 Task: Enable the option to exclude 55+ communities.
Action: Mouse moved to (335, 261)
Screenshot: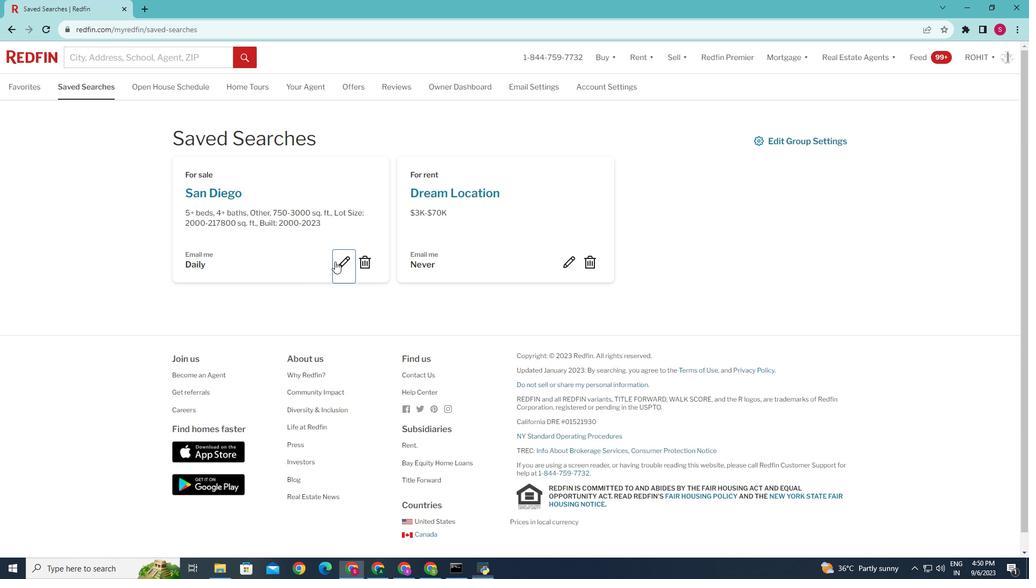 
Action: Mouse pressed left at (335, 261)
Screenshot: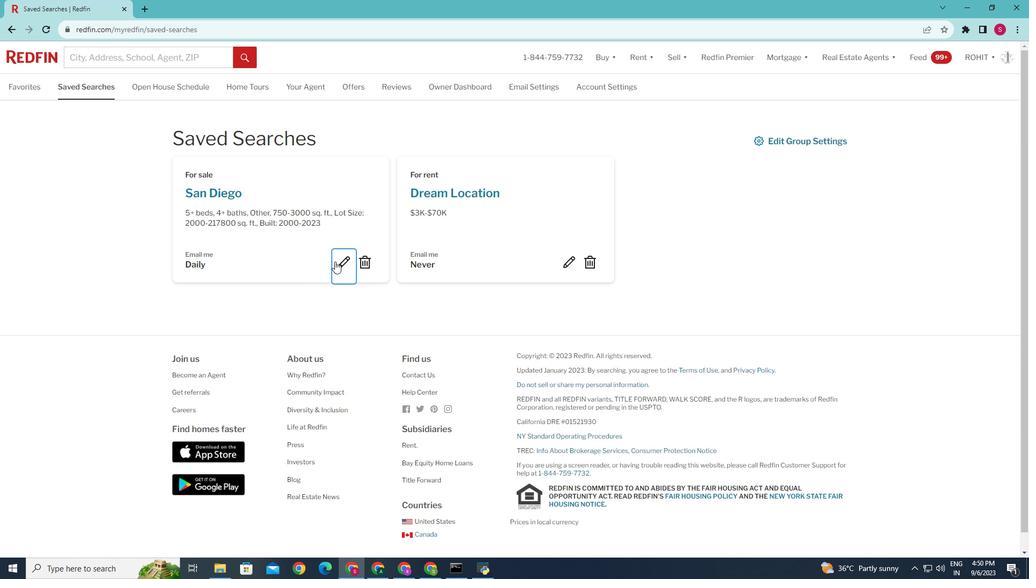 
Action: Mouse moved to (462, 310)
Screenshot: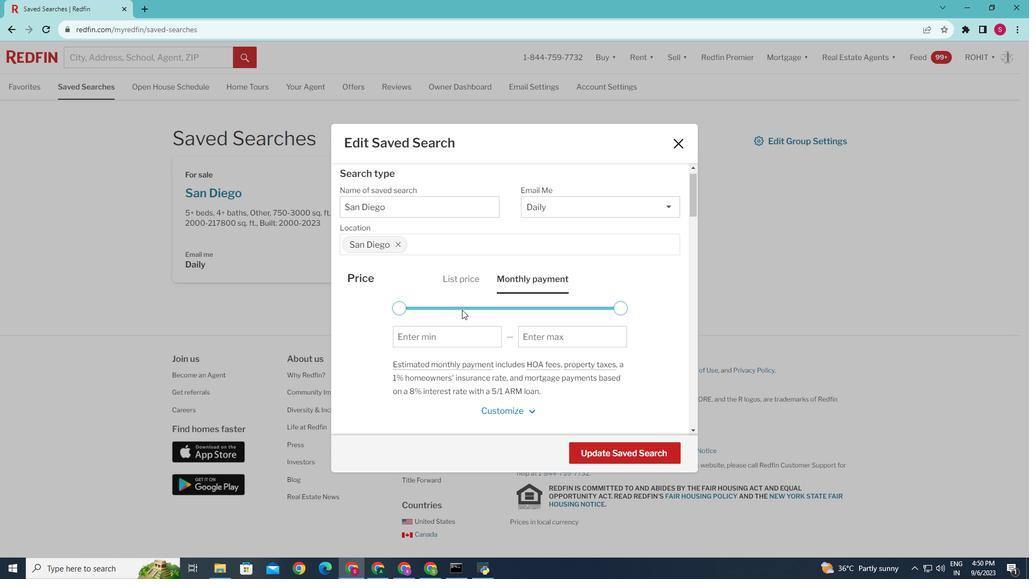 
Action: Mouse scrolled (462, 309) with delta (0, 0)
Screenshot: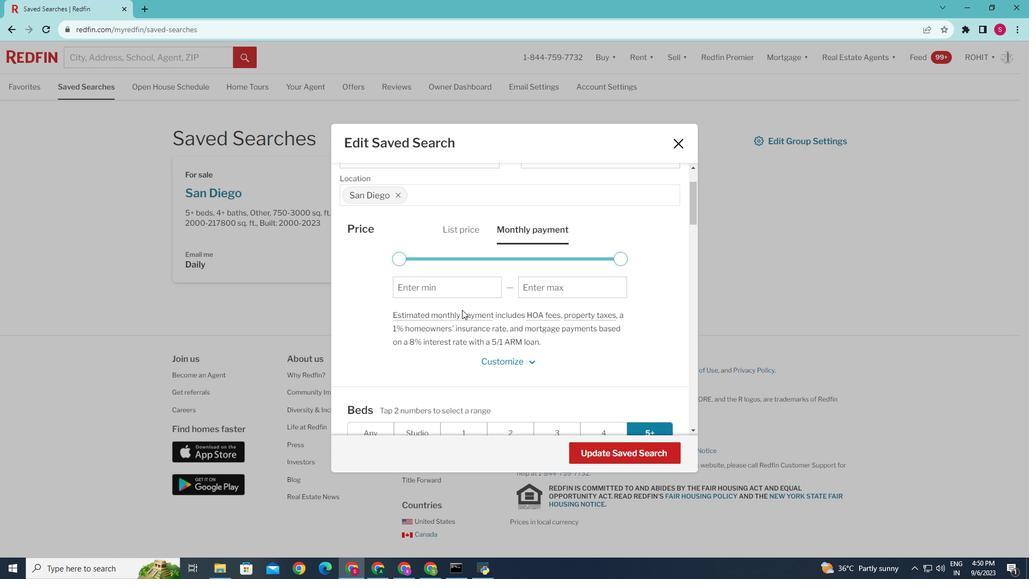 
Action: Mouse scrolled (462, 309) with delta (0, 0)
Screenshot: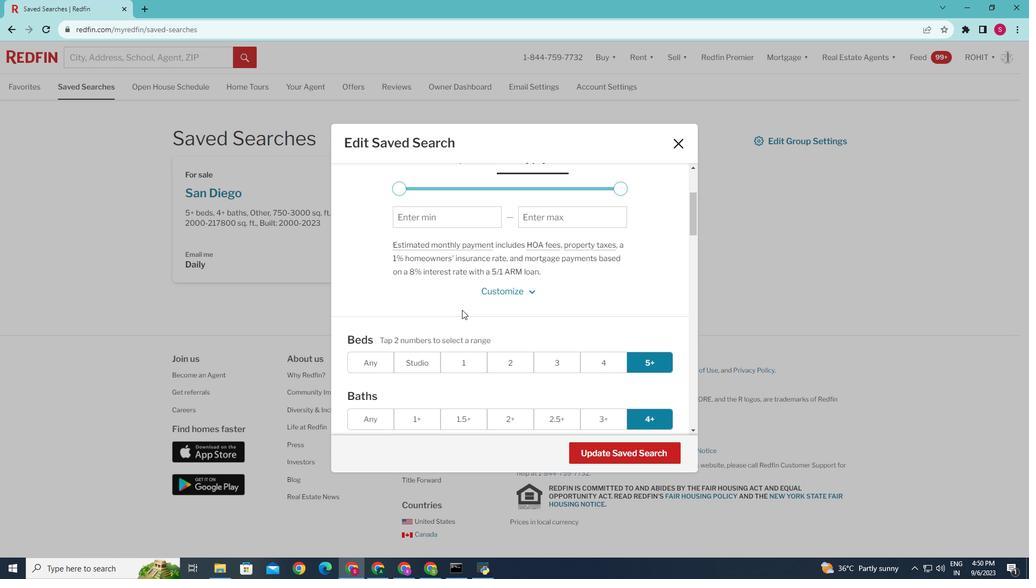 
Action: Mouse scrolled (462, 309) with delta (0, 0)
Screenshot: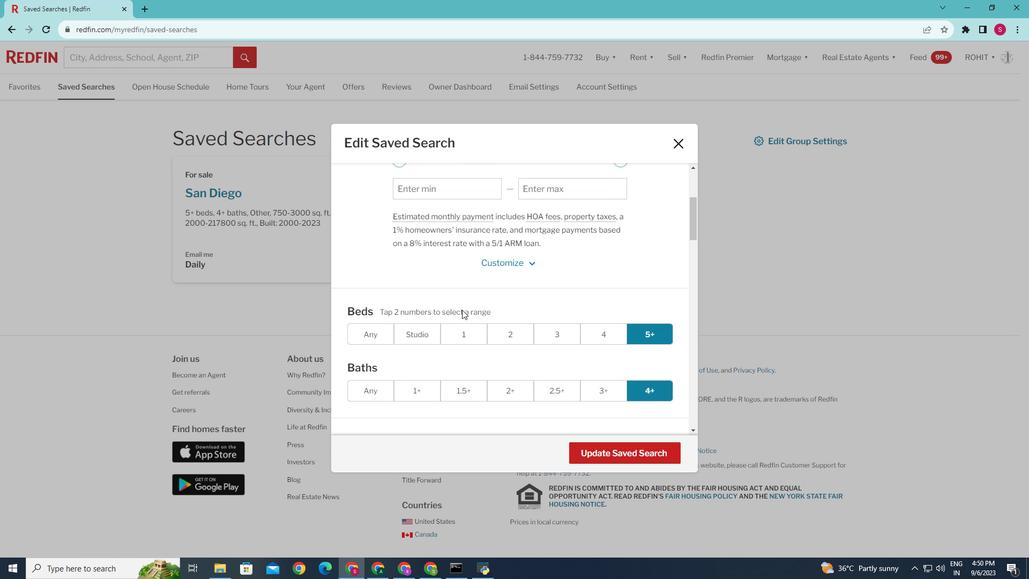 
Action: Mouse scrolled (462, 309) with delta (0, 0)
Screenshot: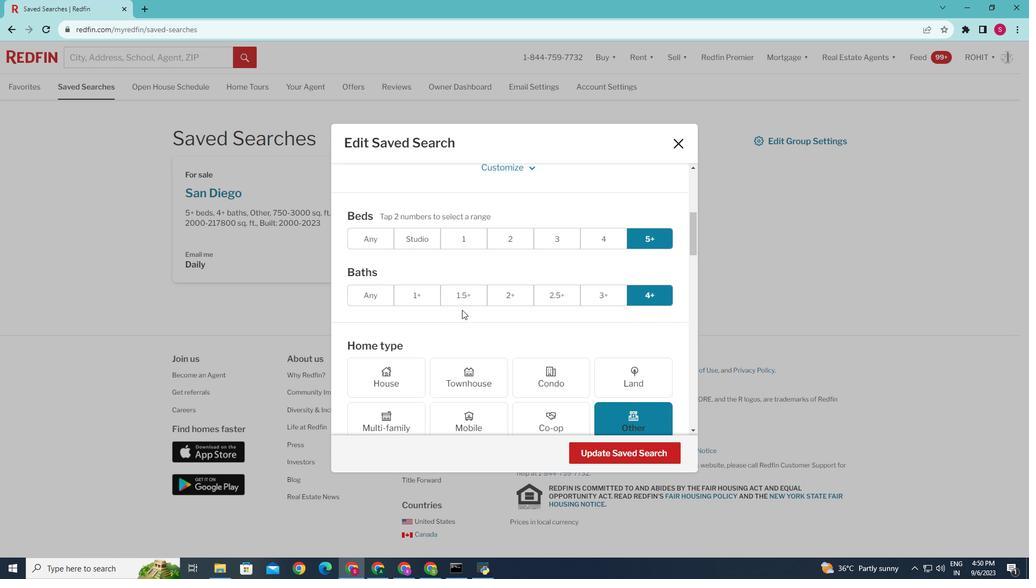 
Action: Mouse scrolled (462, 309) with delta (0, 0)
Screenshot: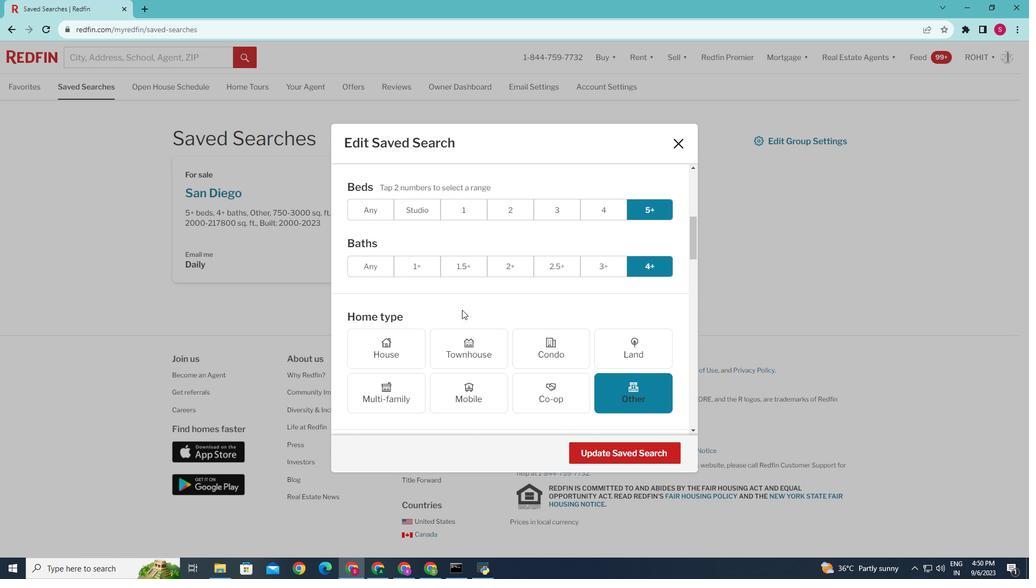 
Action: Mouse scrolled (462, 309) with delta (0, 0)
Screenshot: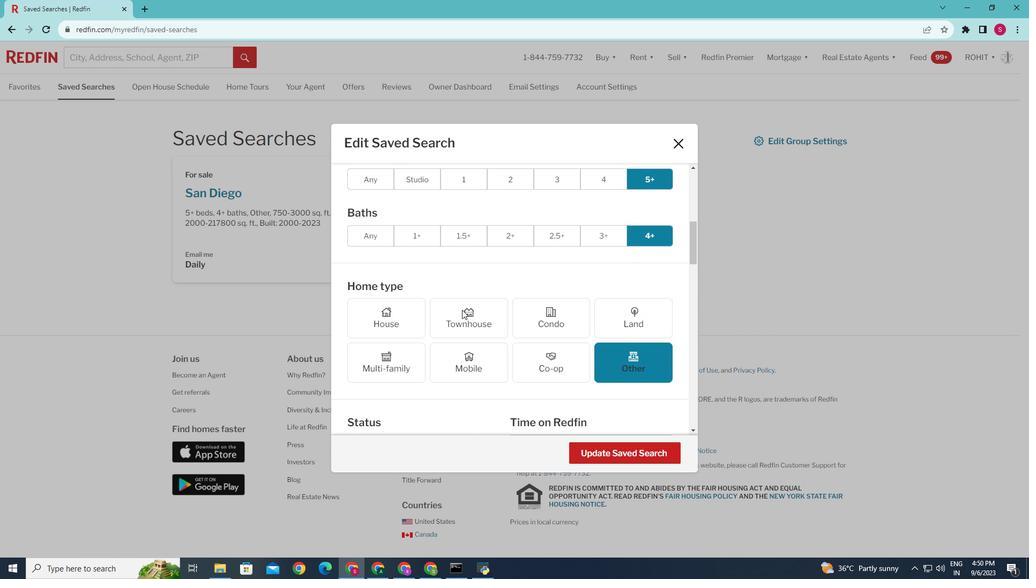 
Action: Mouse scrolled (462, 309) with delta (0, 0)
Screenshot: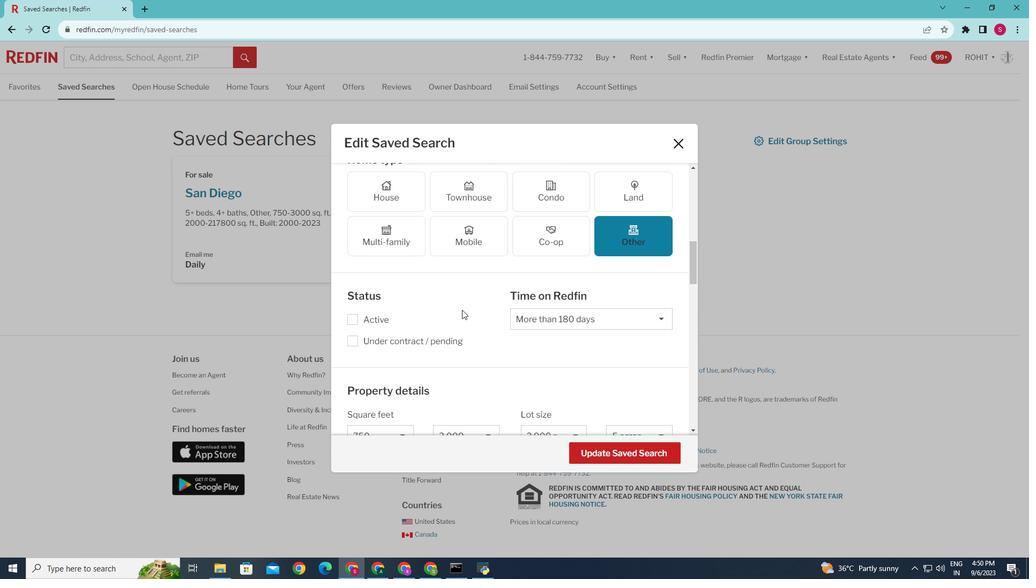 
Action: Mouse scrolled (462, 309) with delta (0, 0)
Screenshot: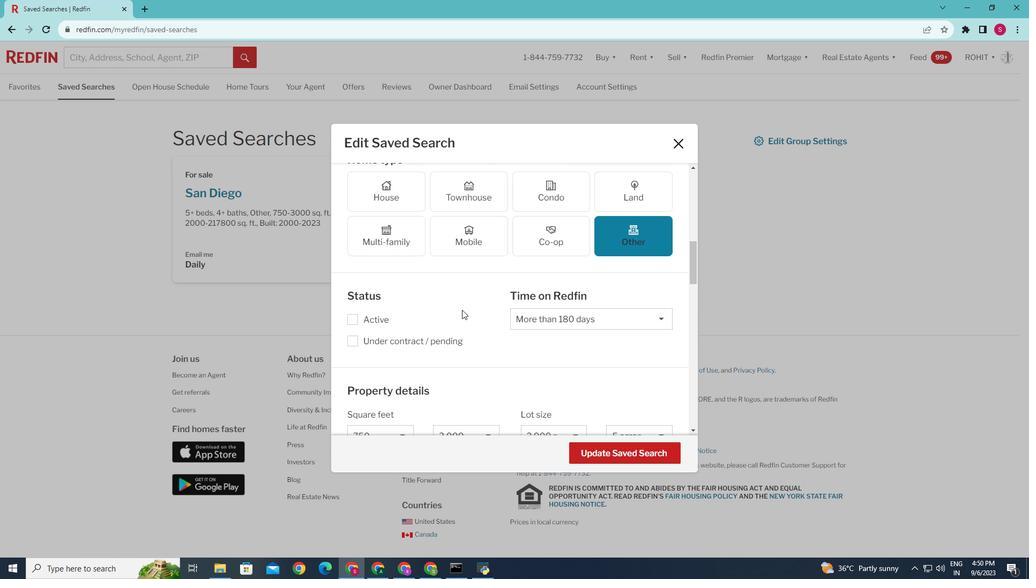 
Action: Mouse scrolled (462, 309) with delta (0, 0)
Screenshot: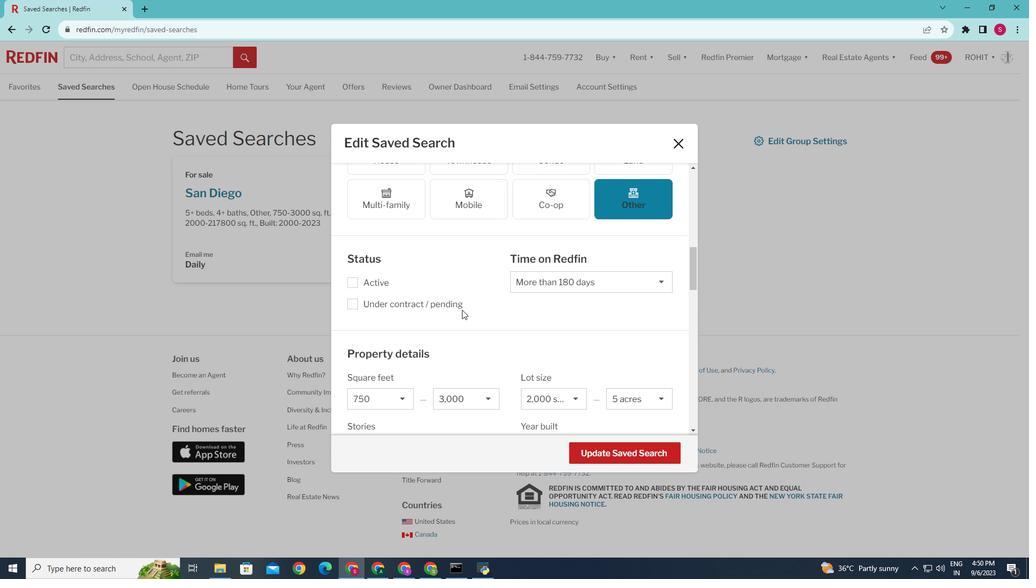 
Action: Mouse scrolled (462, 309) with delta (0, 0)
Screenshot: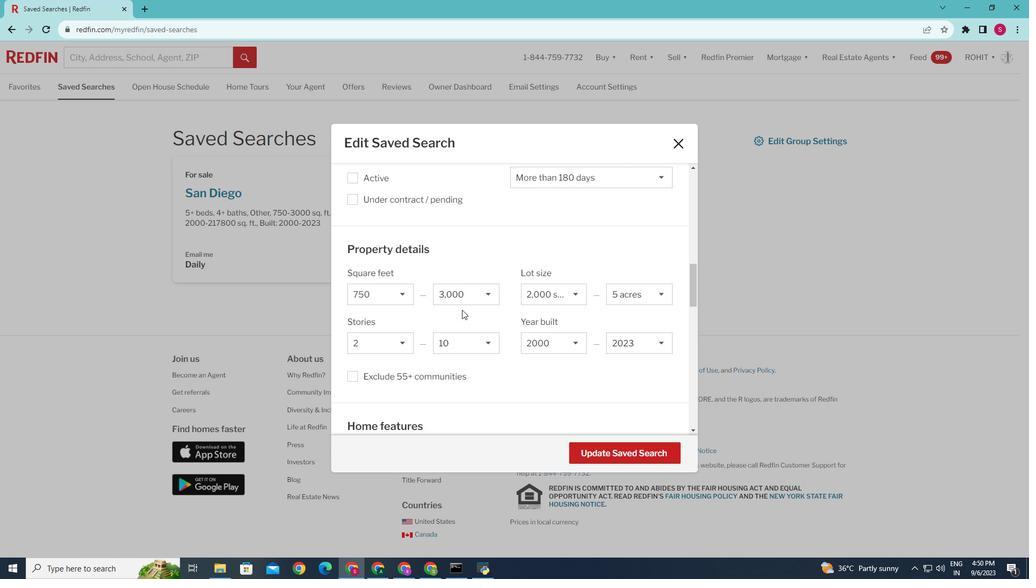 
Action: Mouse scrolled (462, 309) with delta (0, 0)
Screenshot: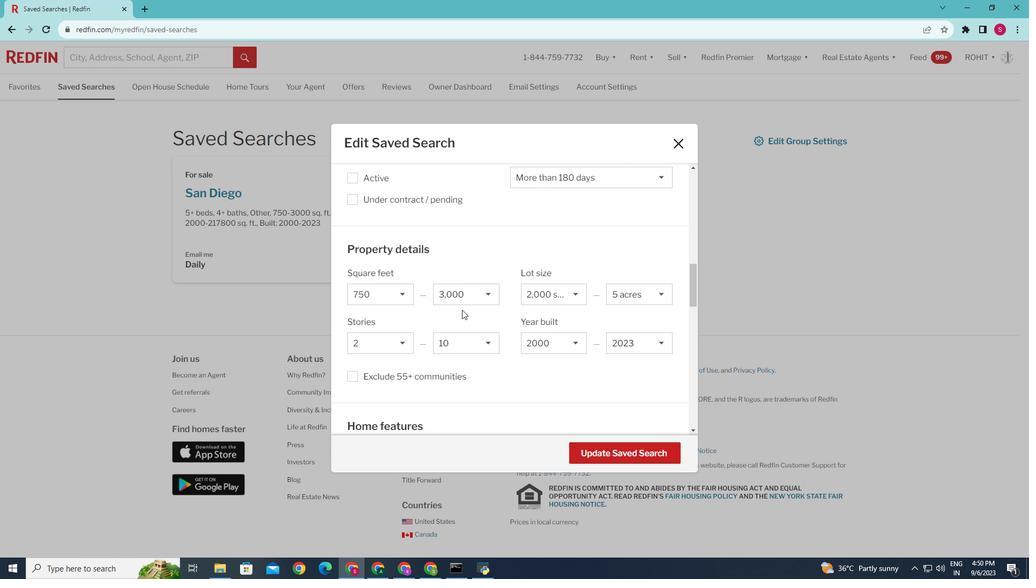 
Action: Mouse scrolled (462, 309) with delta (0, 0)
Screenshot: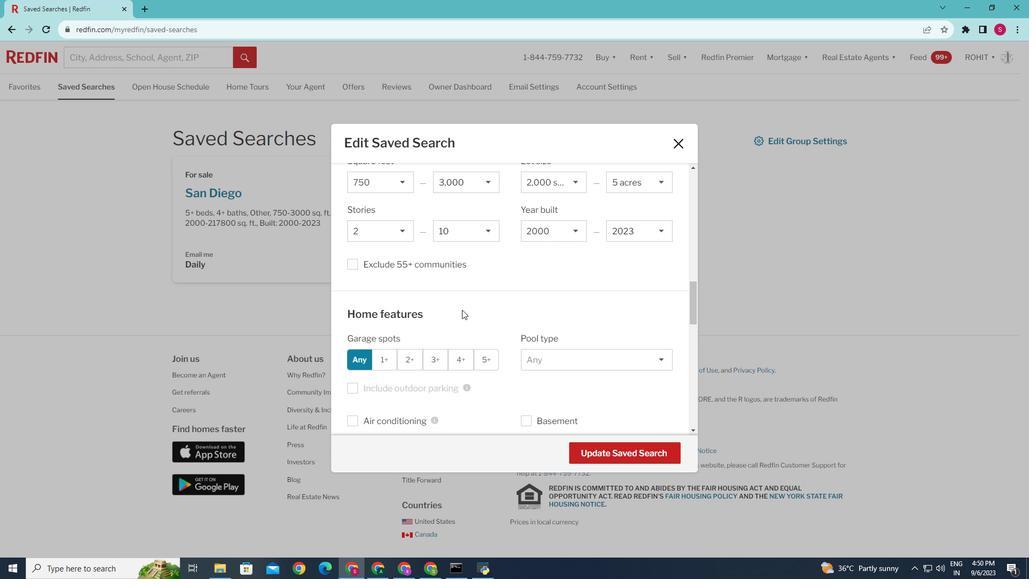 
Action: Mouse scrolled (462, 309) with delta (0, 0)
Screenshot: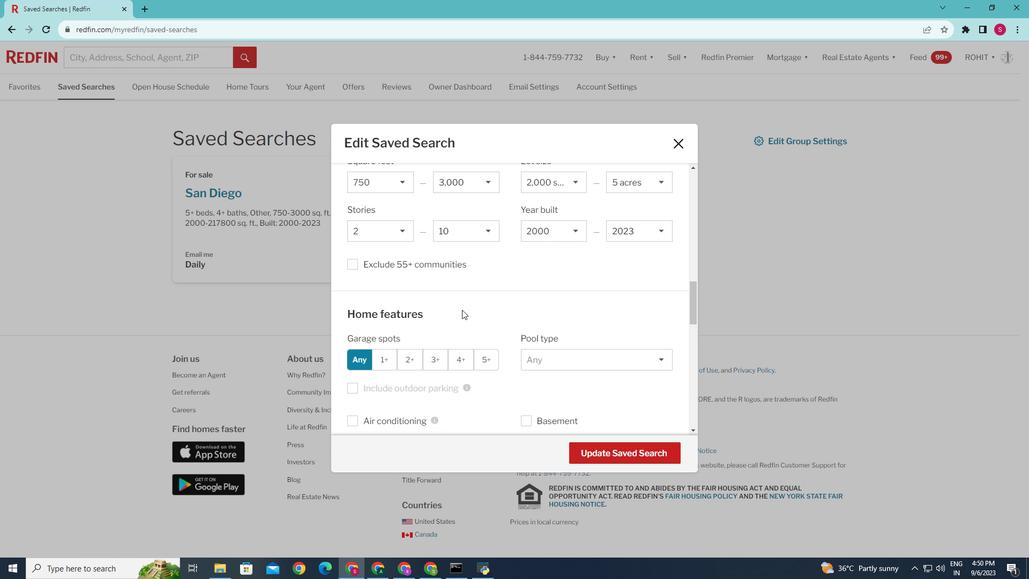 
Action: Mouse scrolled (462, 309) with delta (0, 0)
Screenshot: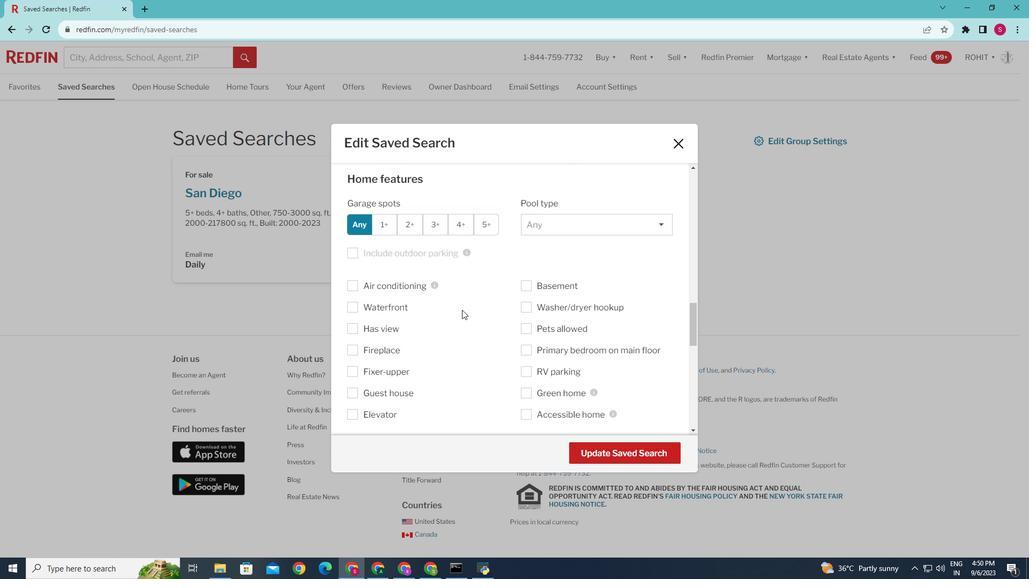 
Action: Mouse scrolled (462, 309) with delta (0, 0)
Screenshot: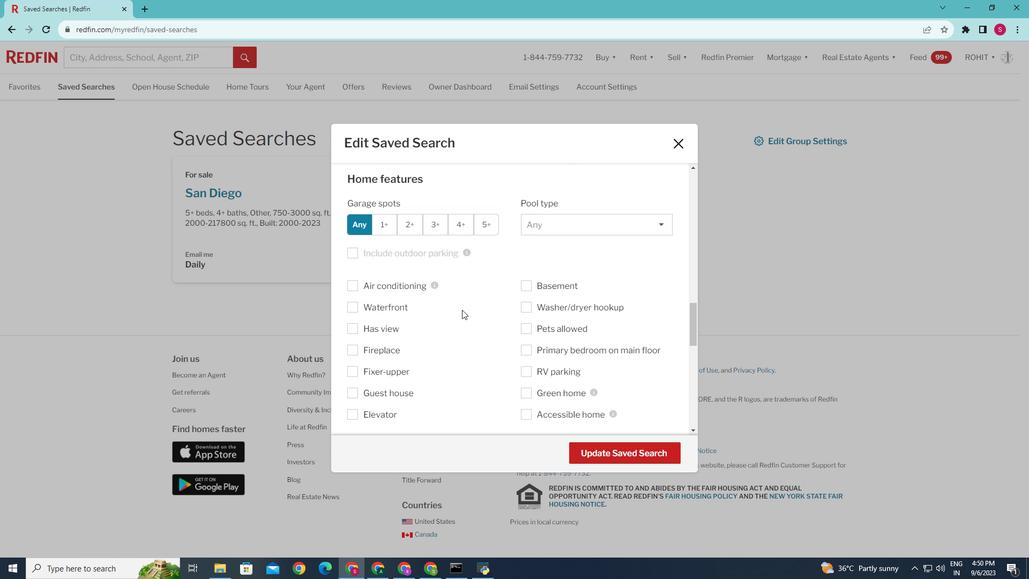 
Action: Mouse scrolled (462, 309) with delta (0, 0)
Screenshot: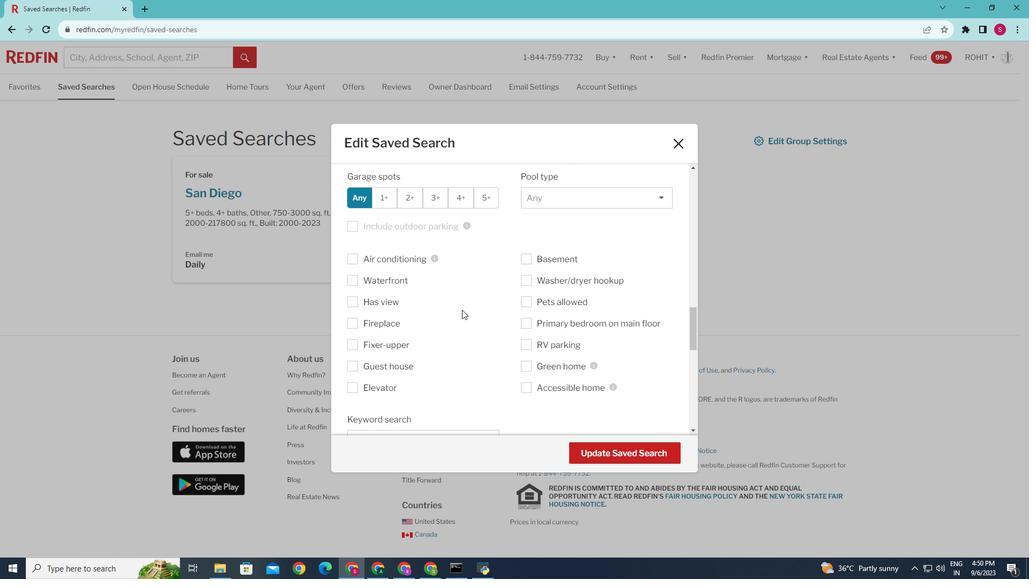 
Action: Mouse scrolled (462, 309) with delta (0, 0)
Screenshot: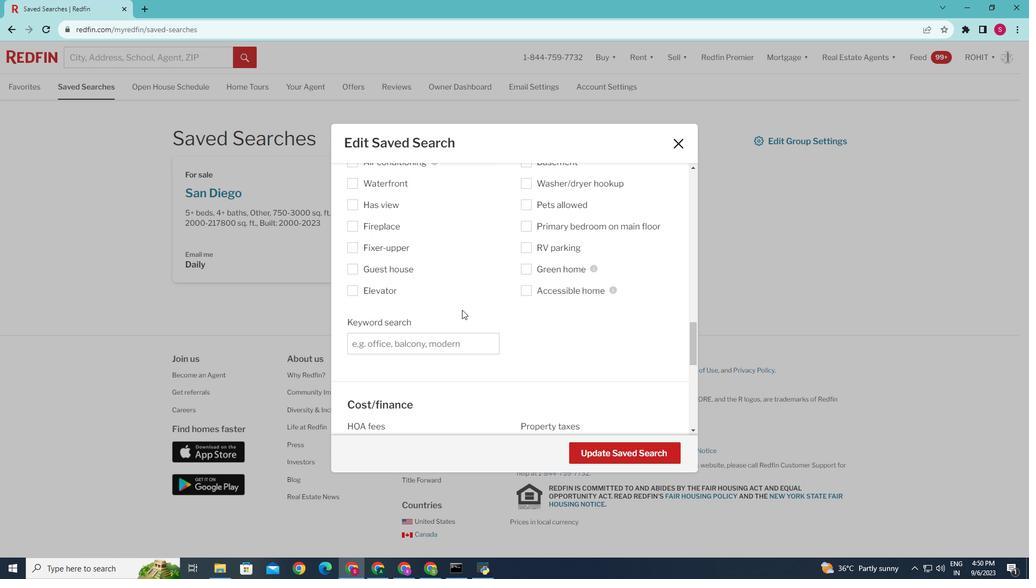 
Action: Mouse scrolled (462, 309) with delta (0, 0)
Screenshot: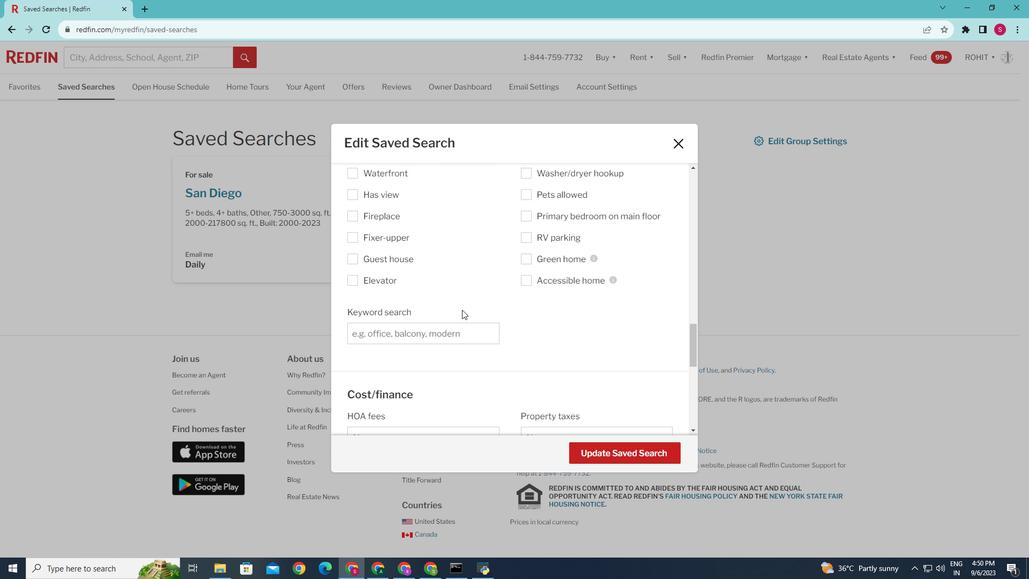 
Action: Mouse scrolled (462, 310) with delta (0, 0)
Screenshot: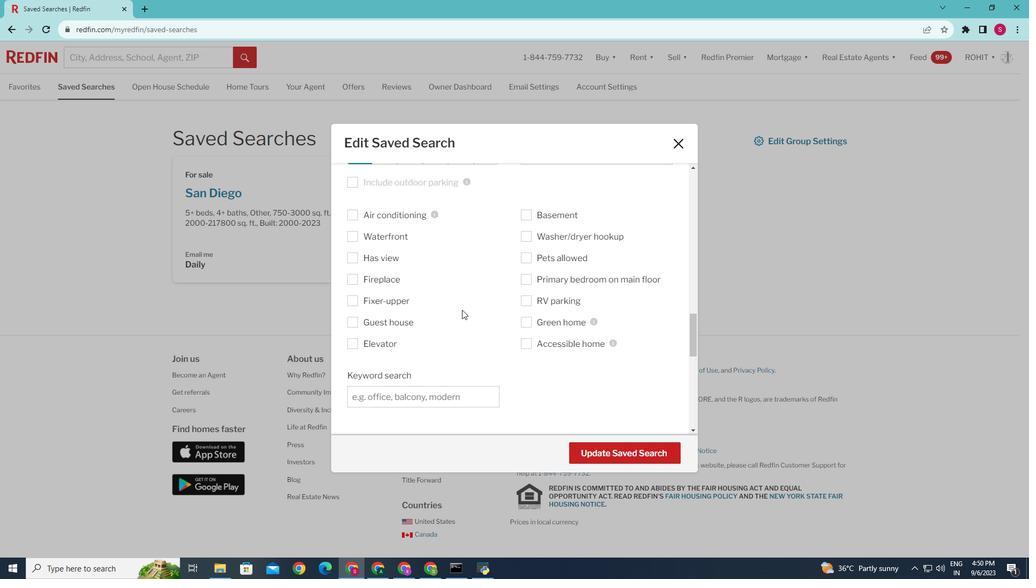 
Action: Mouse scrolled (462, 310) with delta (0, 0)
Screenshot: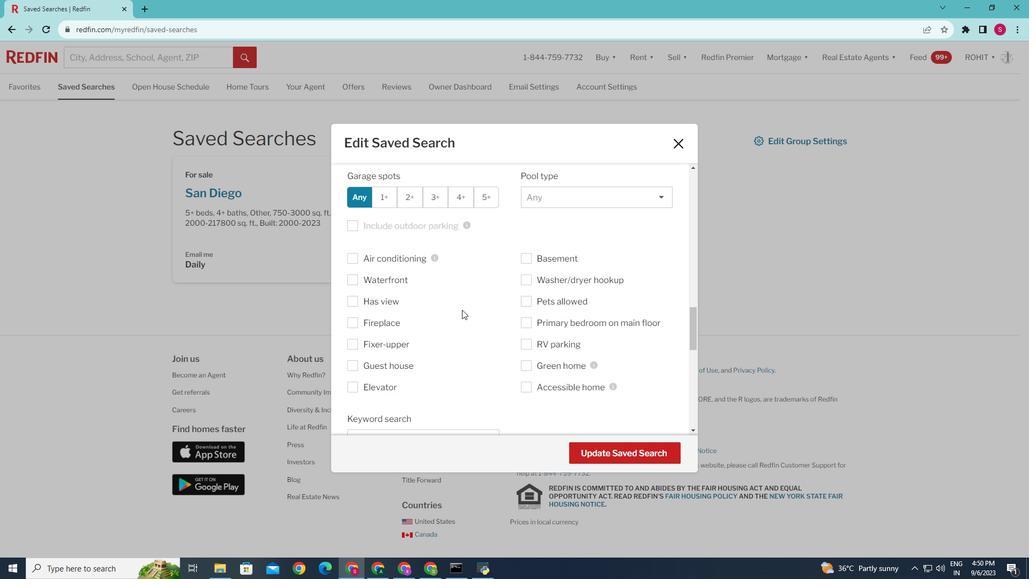
Action: Mouse scrolled (462, 310) with delta (0, 0)
Screenshot: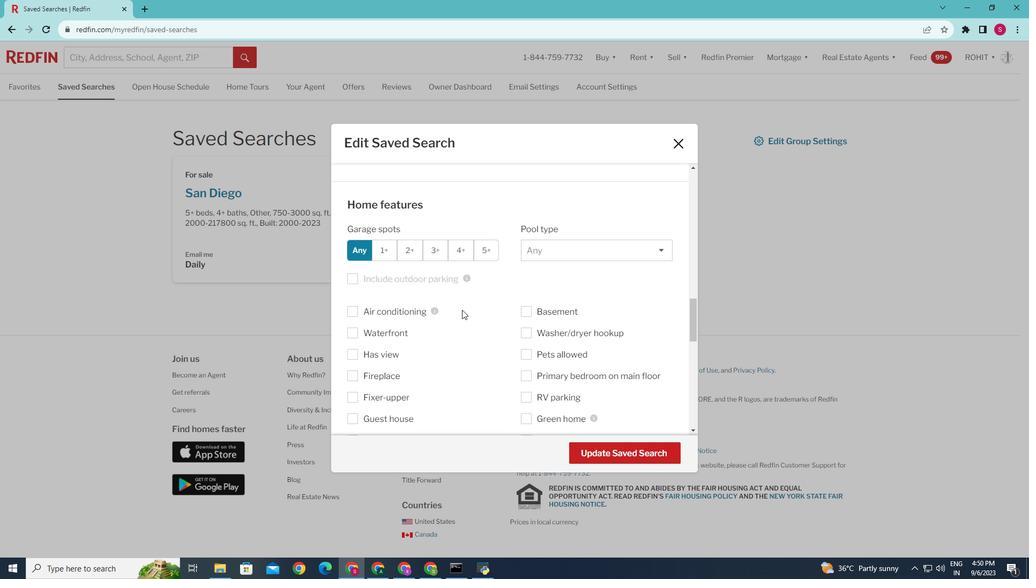 
Action: Mouse scrolled (462, 310) with delta (0, 0)
Screenshot: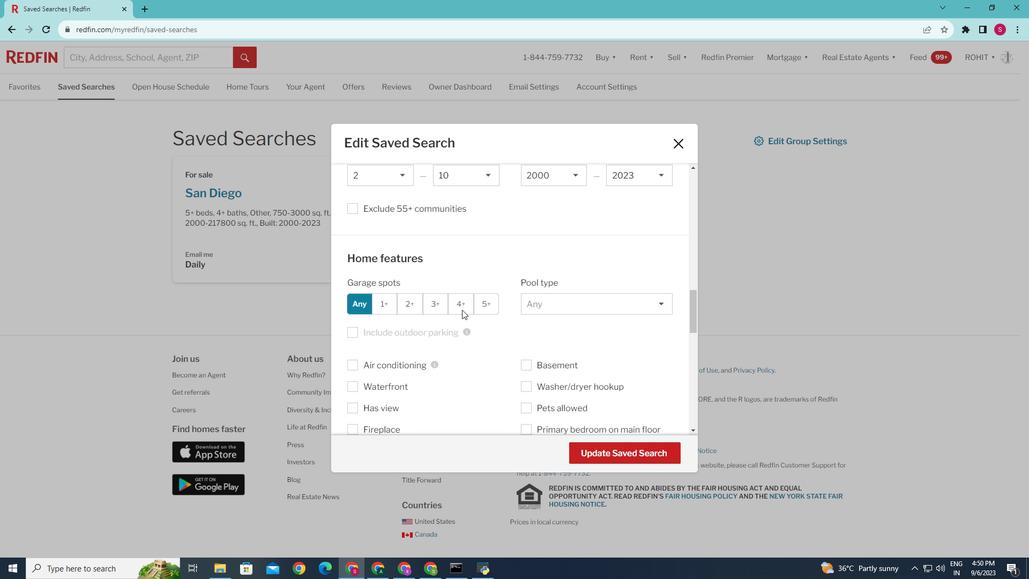 
Action: Mouse scrolled (462, 310) with delta (0, 0)
Screenshot: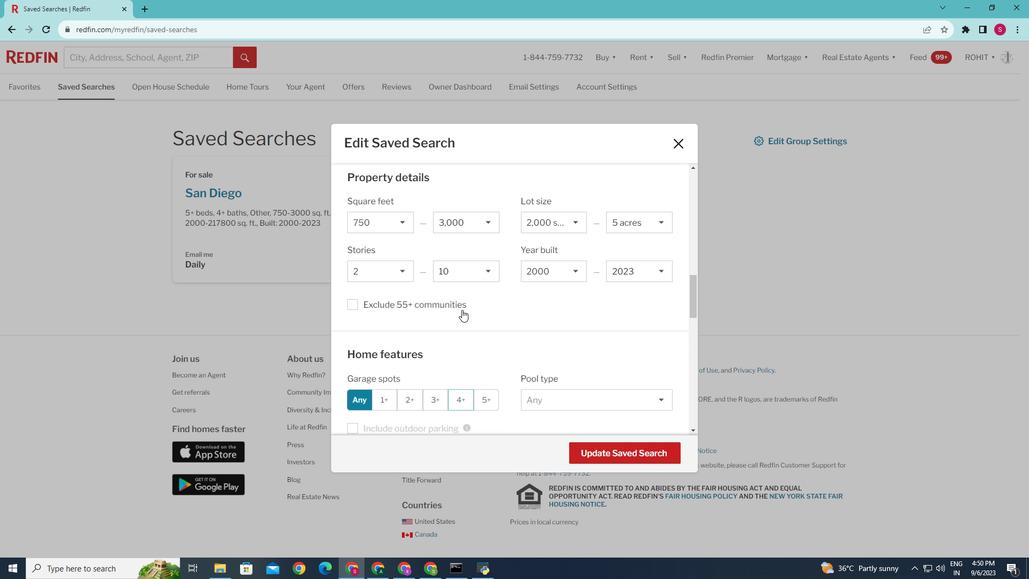 
Action: Mouse scrolled (462, 310) with delta (0, 0)
Screenshot: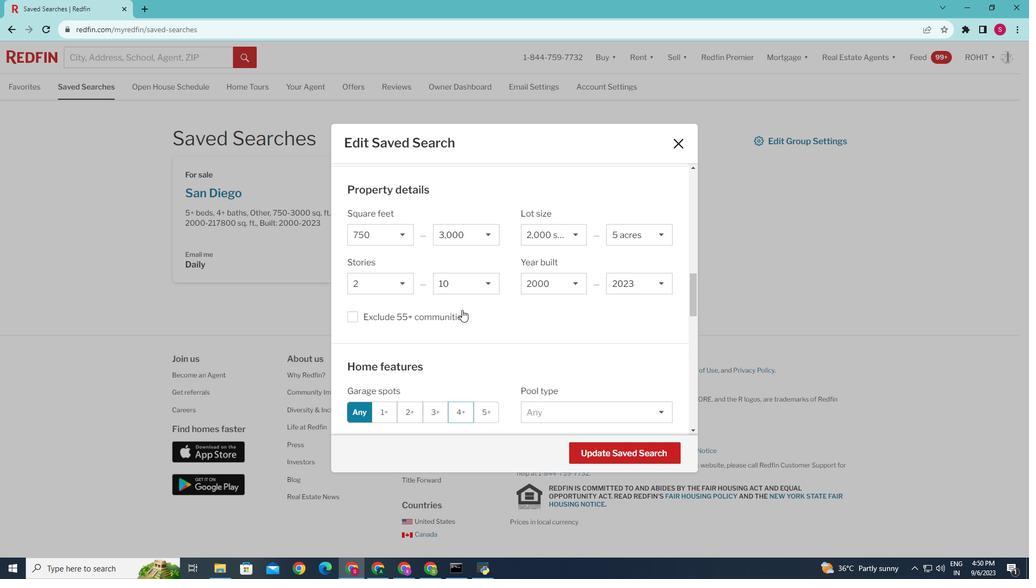 
Action: Mouse moved to (355, 315)
Screenshot: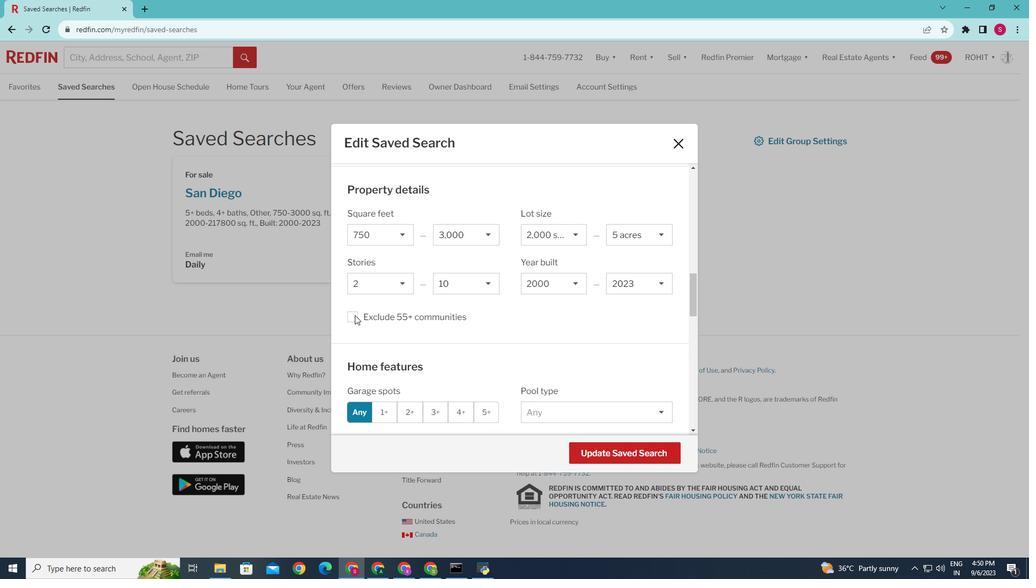 
Action: Mouse pressed left at (355, 315)
Screenshot: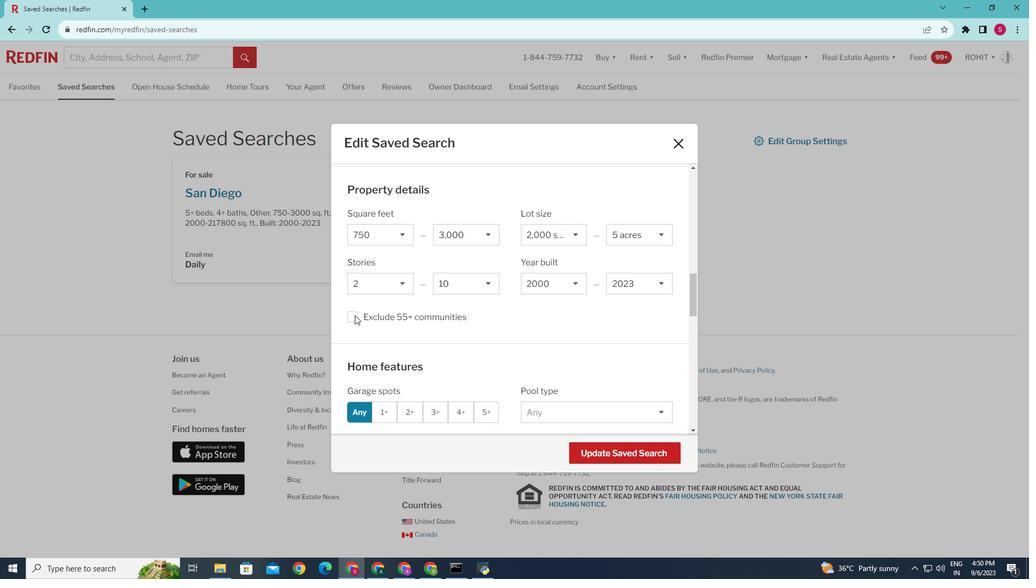 
Action: Mouse moved to (585, 450)
Screenshot: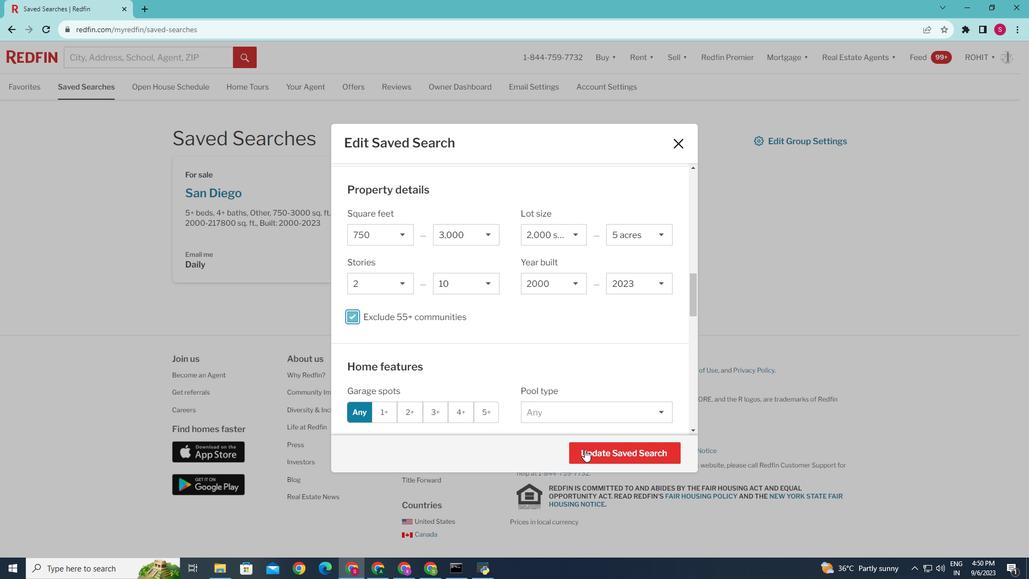 
Action: Mouse pressed left at (585, 450)
Screenshot: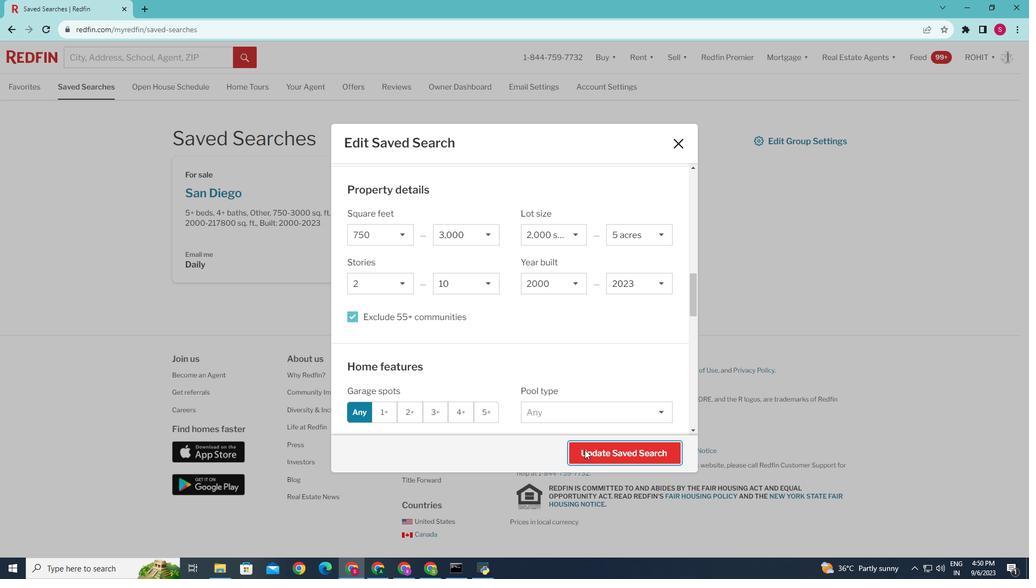 
Action: Mouse moved to (572, 435)
Screenshot: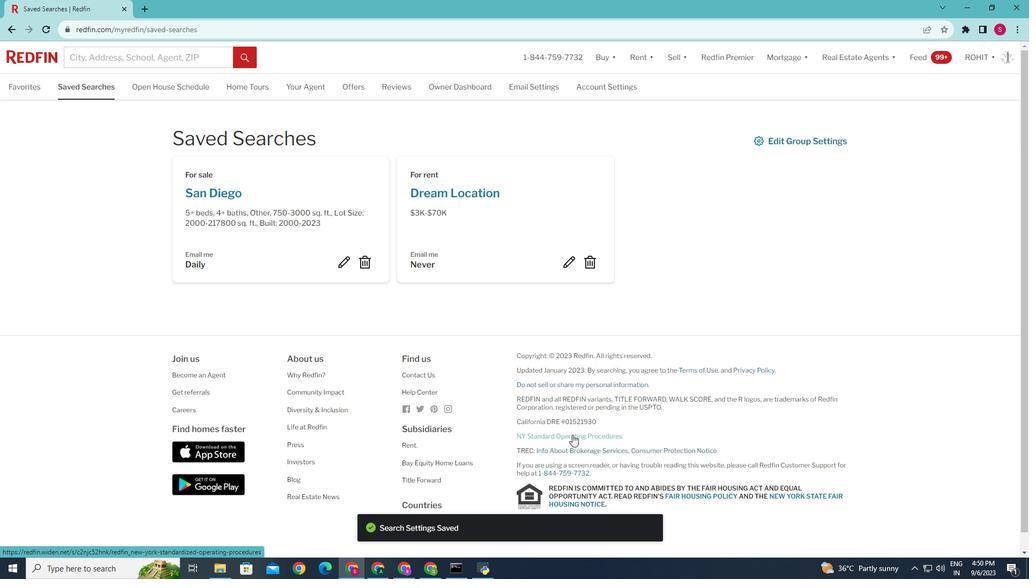 
